 Task: Add times on September 27, 2023.
Action: Mouse moved to (693, 157)
Screenshot: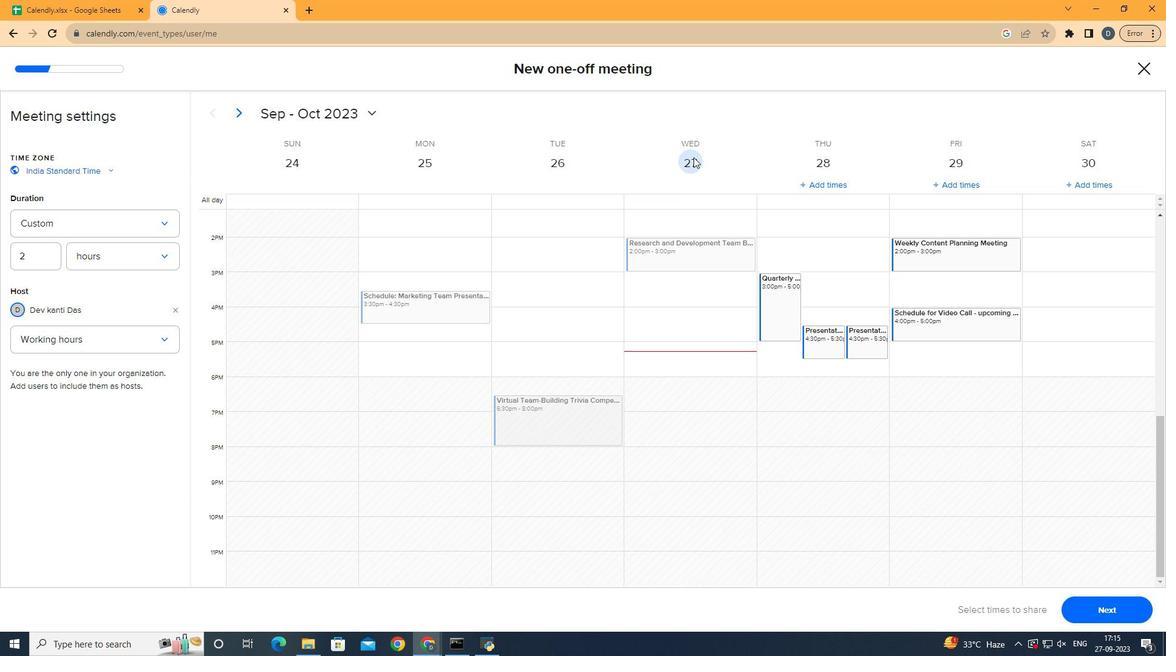 
Action: Mouse pressed left at (693, 157)
Screenshot: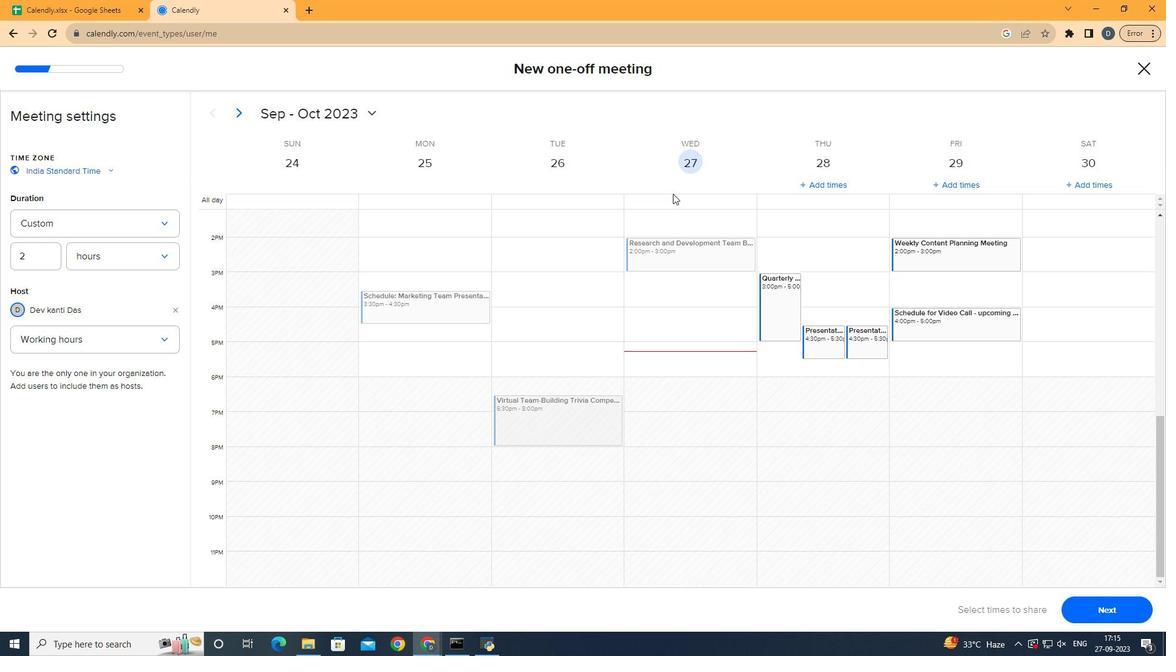 
Action: Mouse moved to (687, 449)
Screenshot: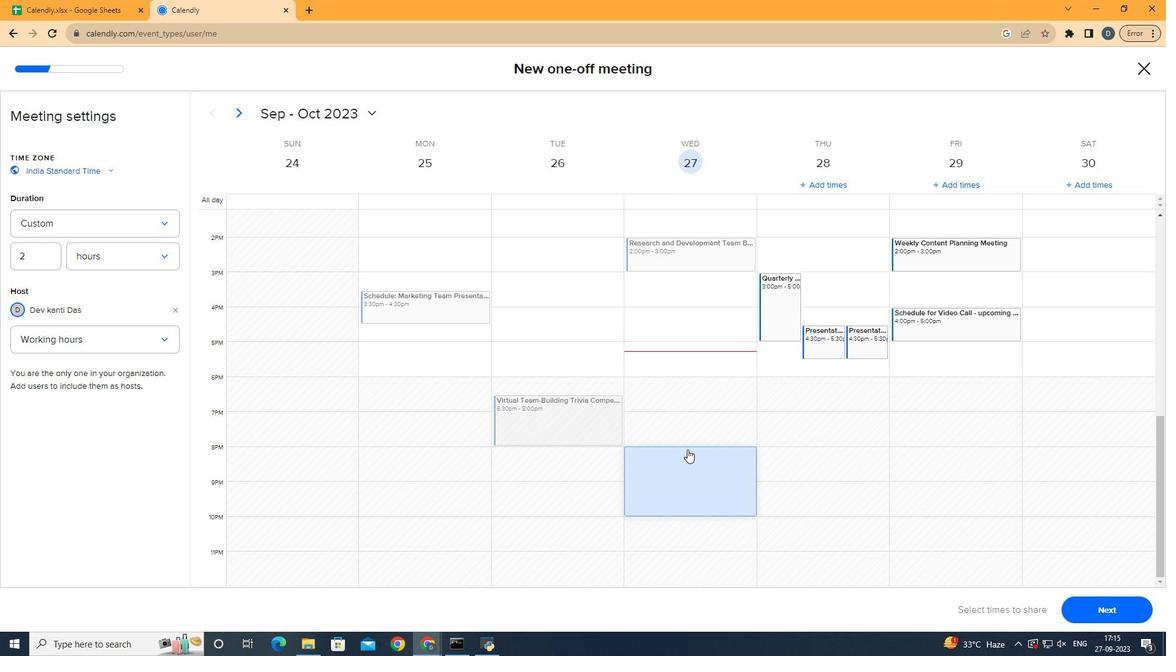 
Action: Mouse pressed left at (687, 449)
Screenshot: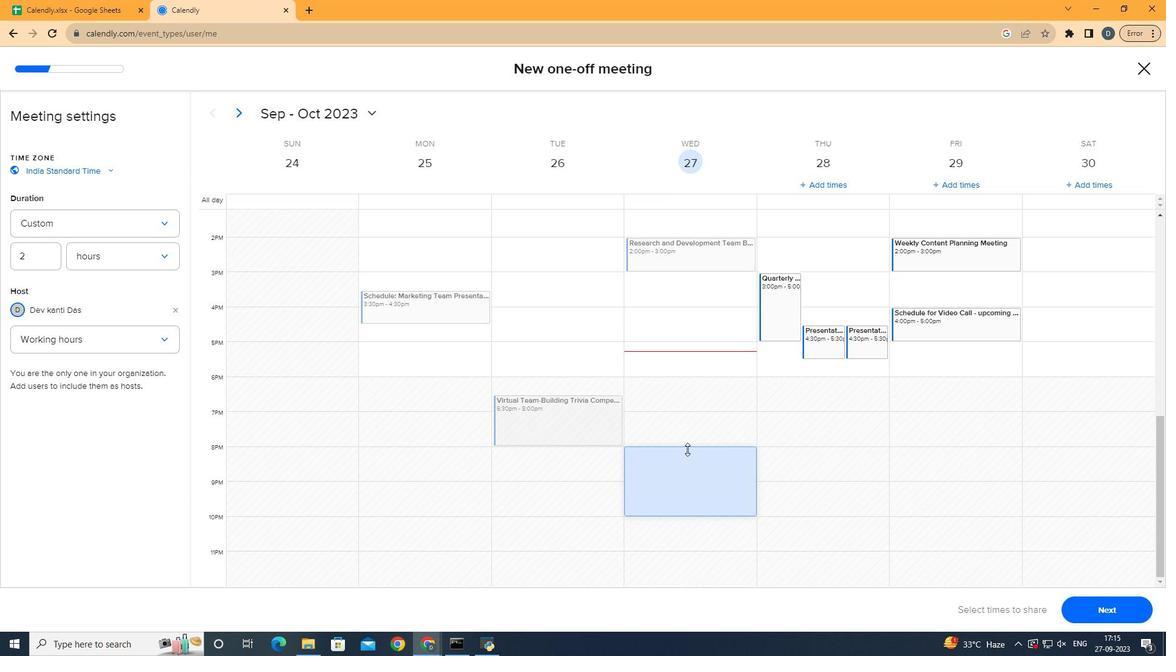 
